 Task: Add a signature Isla Howard containing With sincere appreciation and gratitude, Isla Howard to email address softage.2@softage.net and add a folder Halloween costumes
Action: Mouse moved to (636, 188)
Screenshot: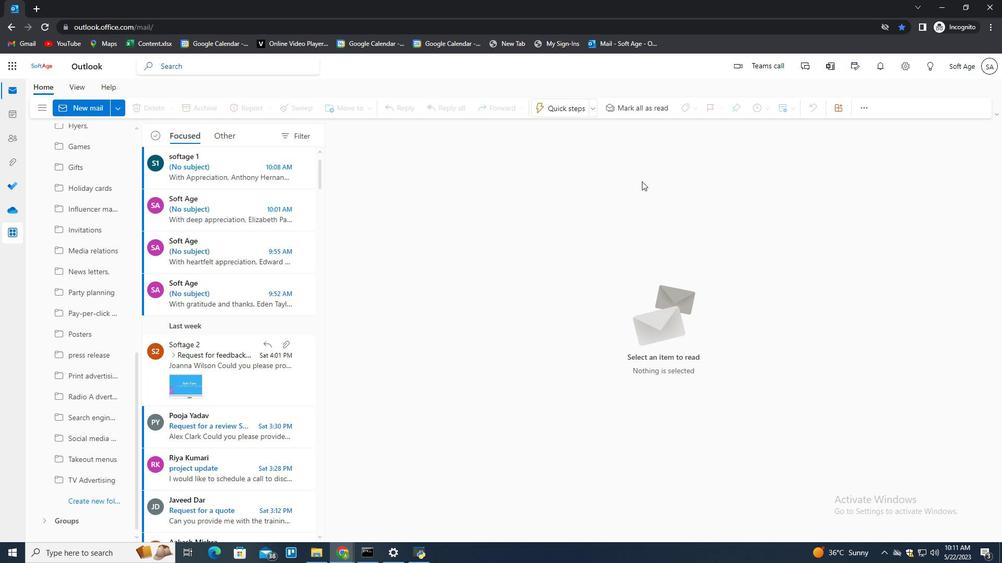 
Action: Mouse pressed left at (636, 188)
Screenshot: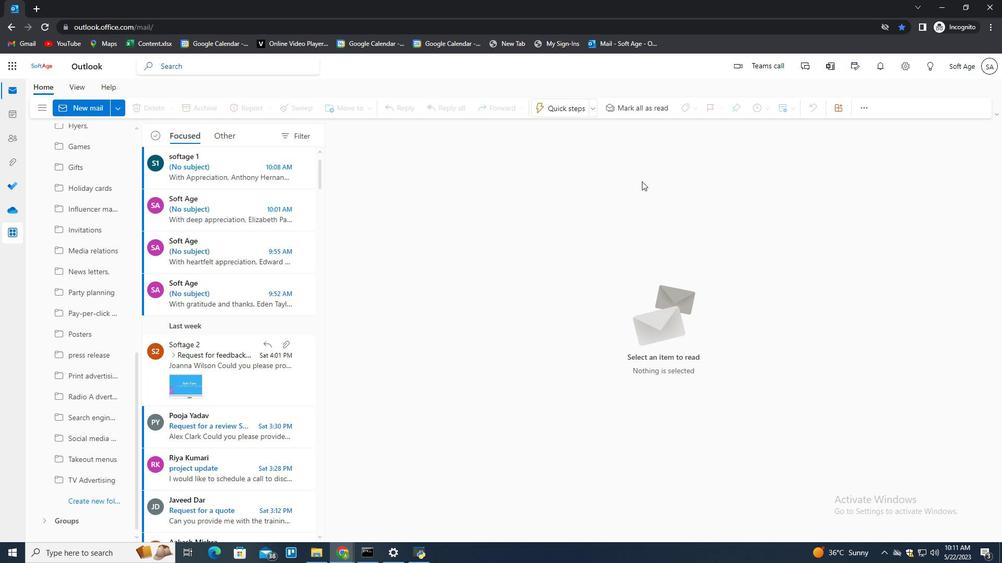
Action: Key pressed n
Screenshot: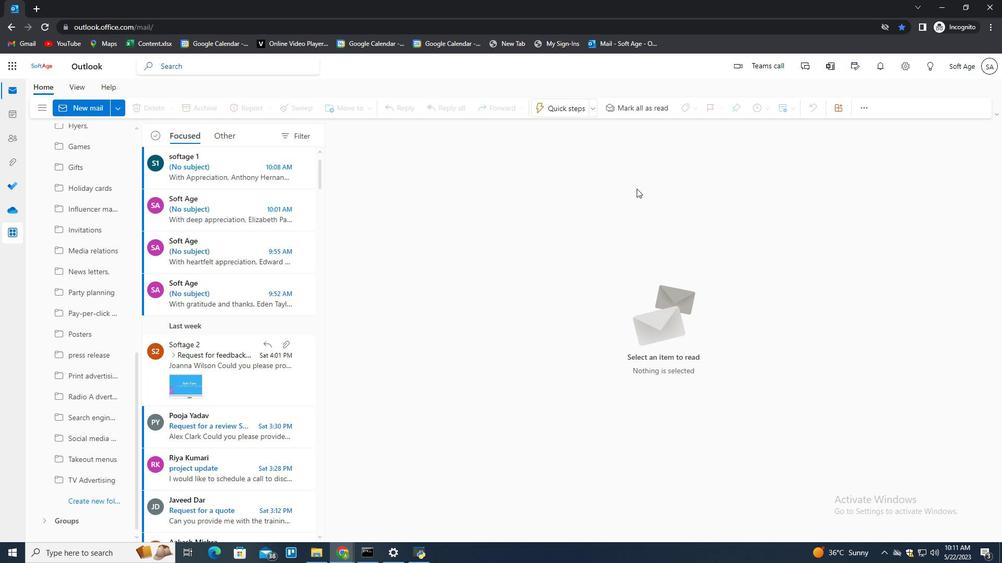 
Action: Mouse moved to (674, 110)
Screenshot: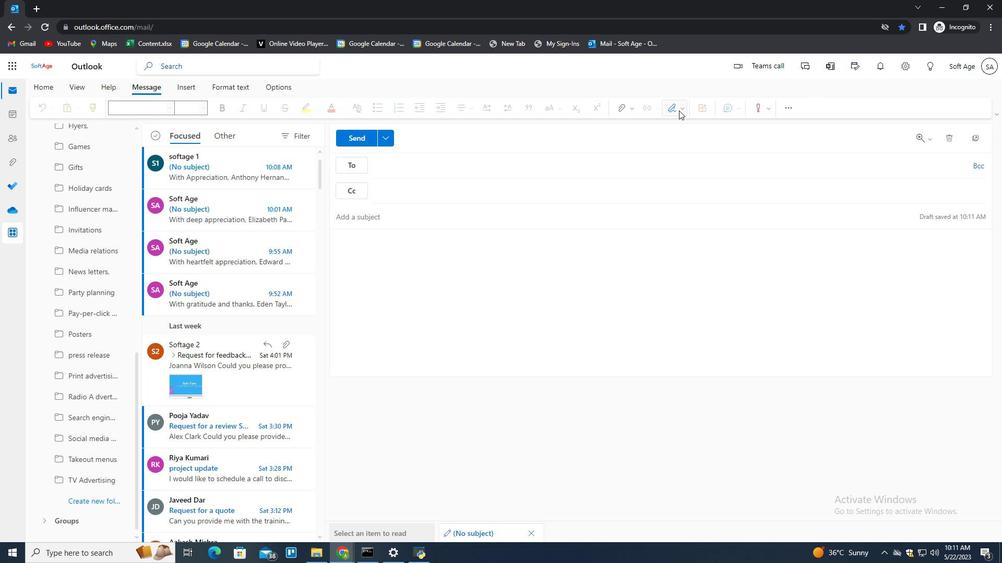 
Action: Mouse pressed left at (674, 110)
Screenshot: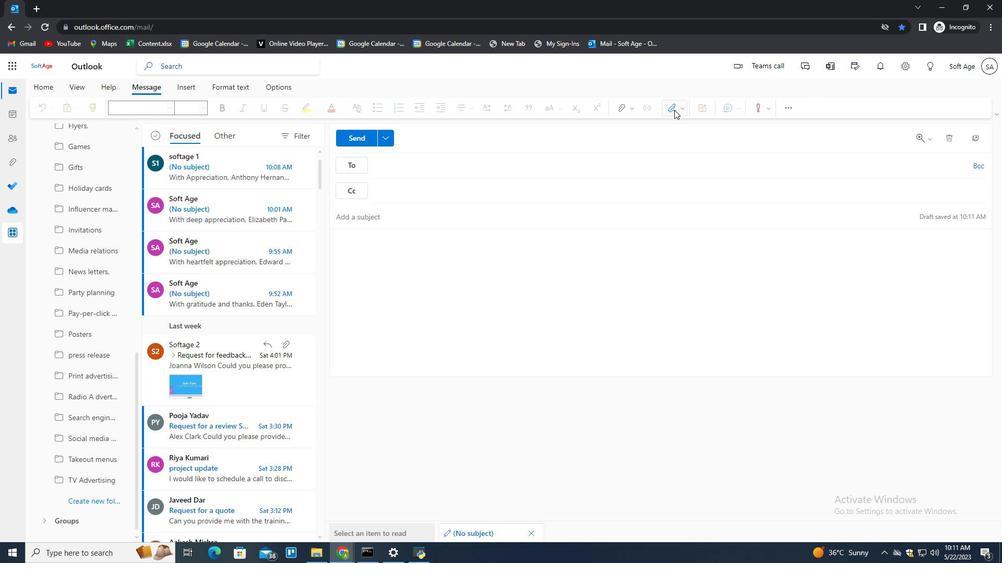 
Action: Mouse moved to (665, 149)
Screenshot: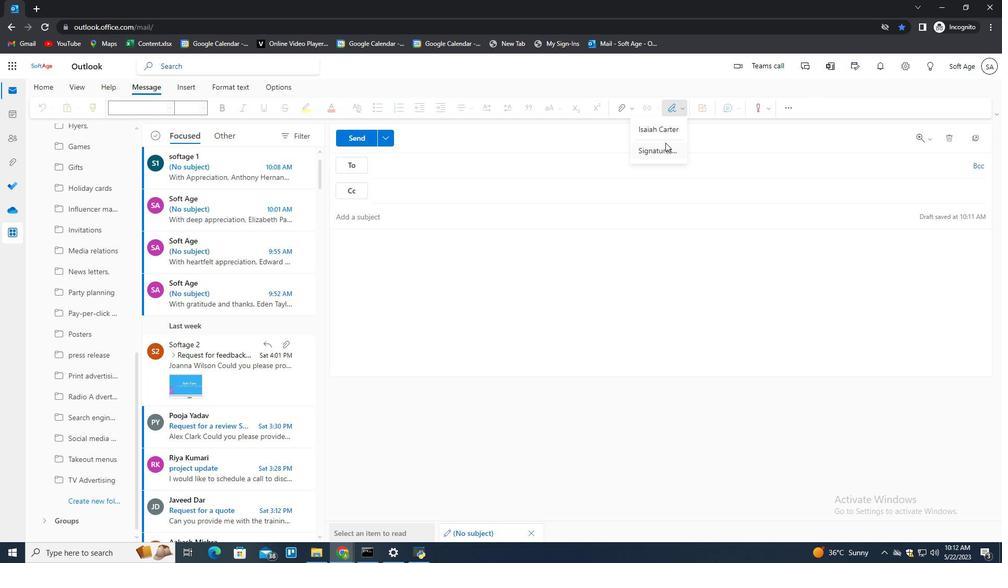 
Action: Mouse pressed left at (665, 149)
Screenshot: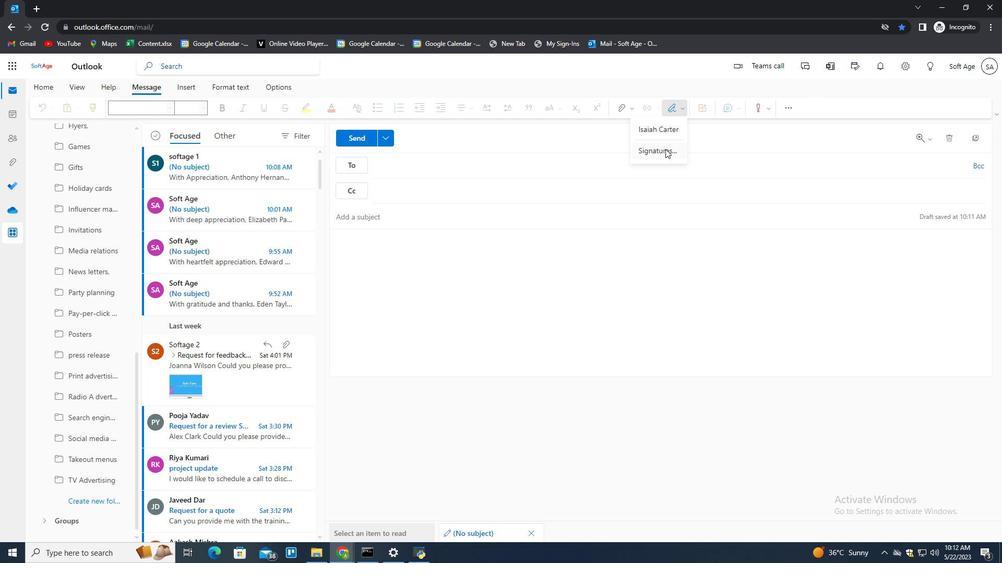 
Action: Mouse moved to (712, 190)
Screenshot: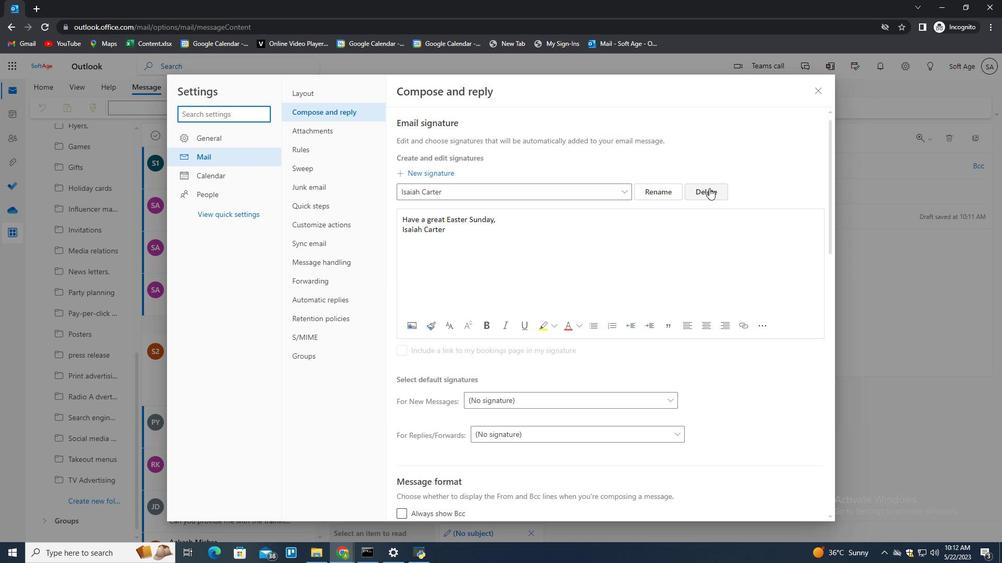 
Action: Mouse pressed left at (712, 190)
Screenshot: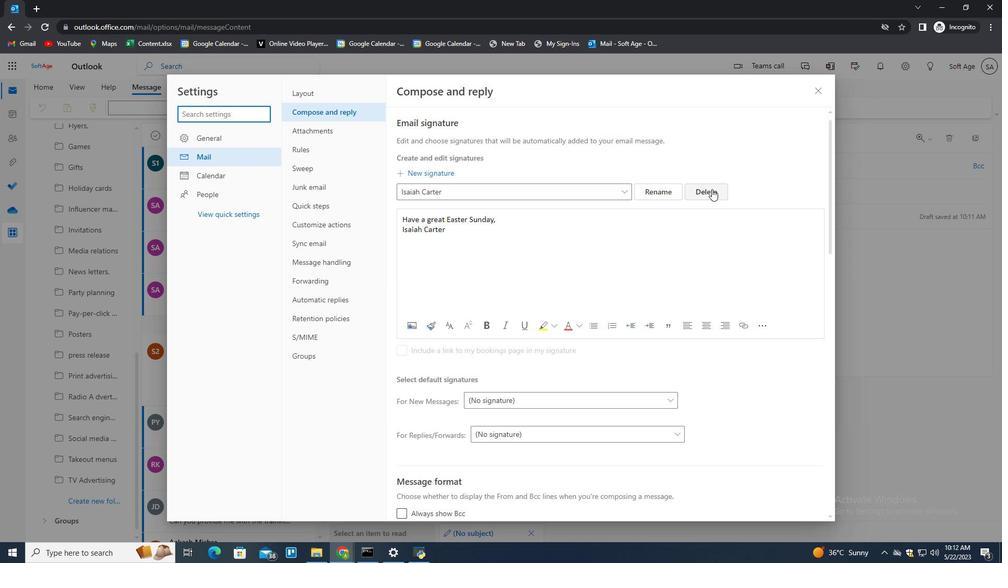 
Action: Mouse moved to (696, 185)
Screenshot: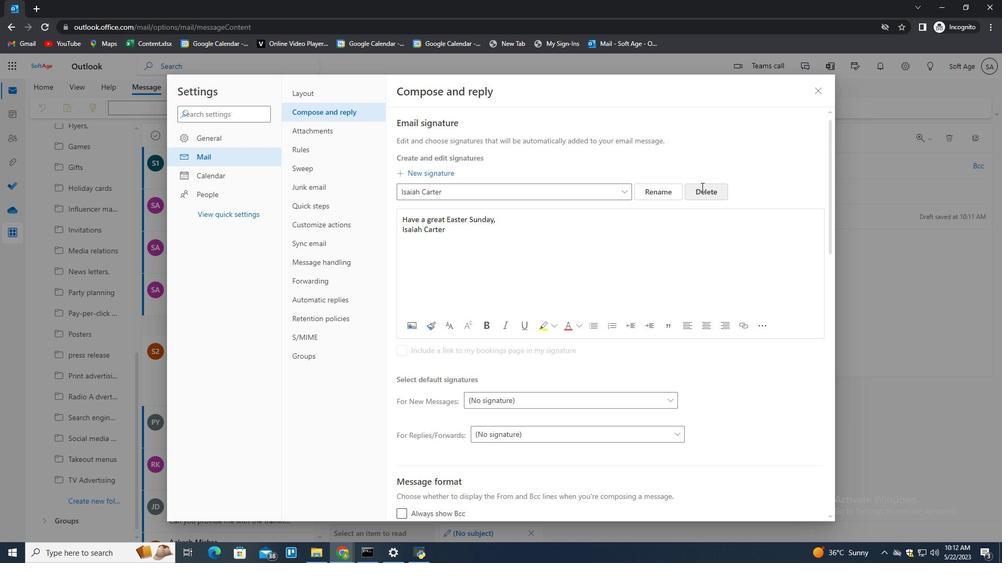 
Action: Mouse pressed left at (696, 185)
Screenshot: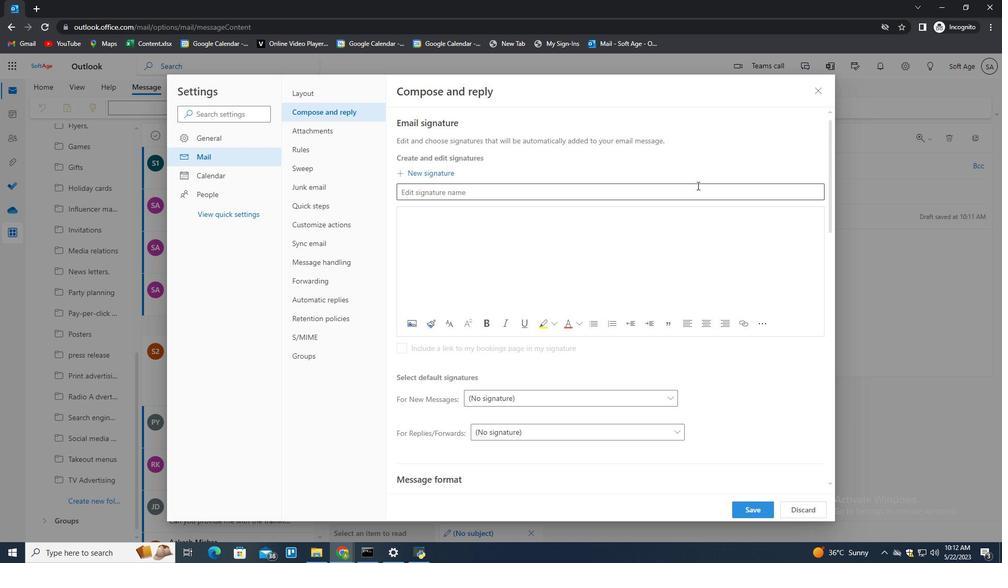 
Action: Key pressed <Key.shift>Isla<Key.space><Key.shift><Key.shift>Howard<Key.tab><Key.shift><Key.shift><Key.shift><Key.shift><Key.shift><Key.shift><Key.shift><Key.shift><Key.shift><Key.shift><Key.shift><Key.shift><Key.shift><Key.shift><Key.shift><Key.shift>With<Key.space>sincere<Key.space>appreciation<Key.space>and<Key.space>gratitude,<Key.shift_r><Key.enter><Key.shift>Isla<Key.space><Key.shift>Howard
Screenshot: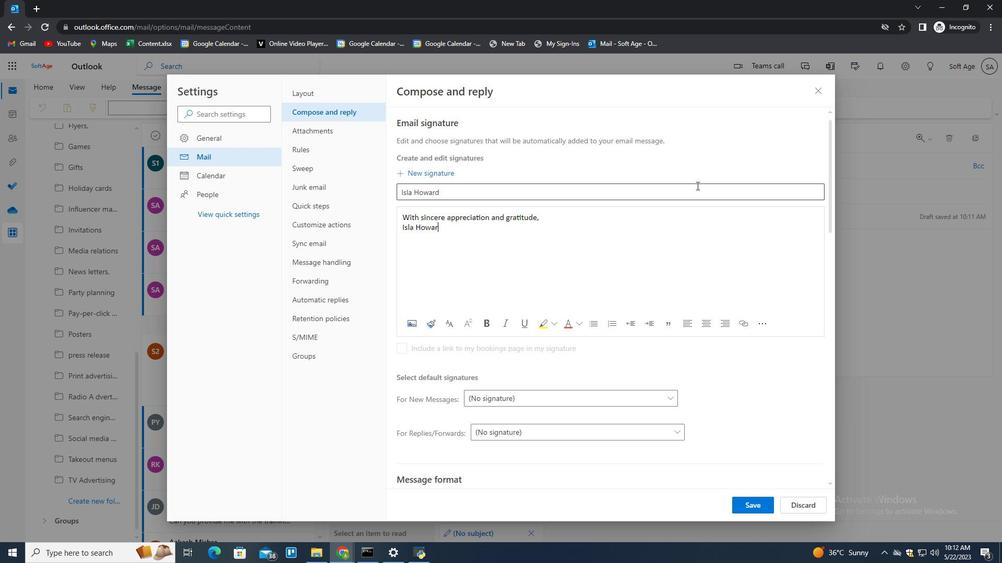 
Action: Mouse scrolled (696, 185) with delta (0, 0)
Screenshot: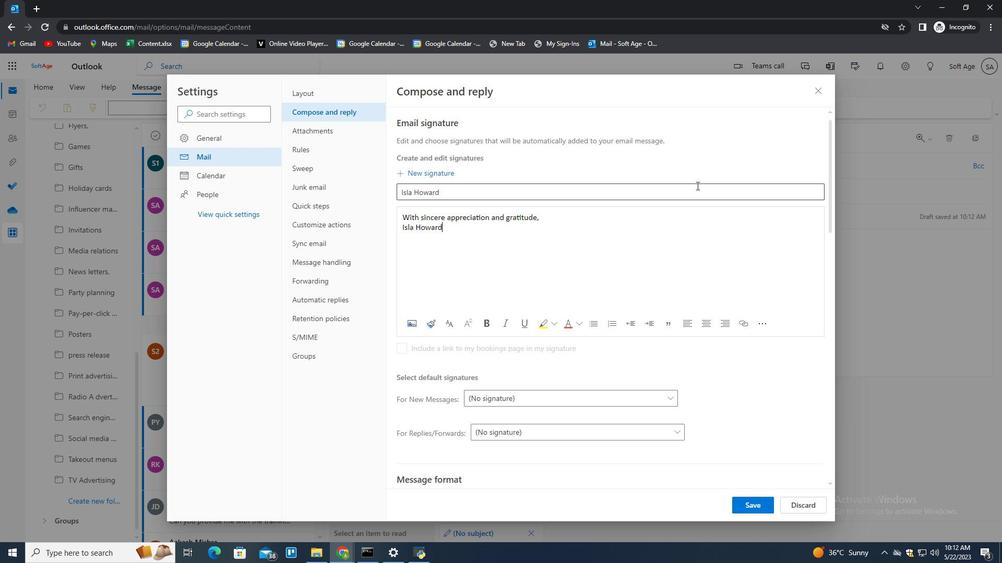 
Action: Mouse scrolled (696, 185) with delta (0, 0)
Screenshot: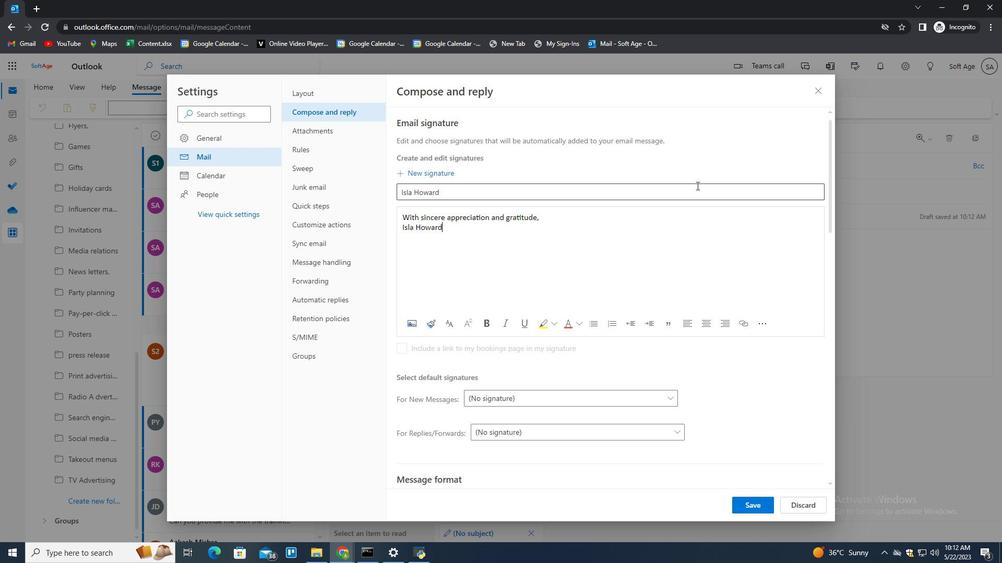 
Action: Mouse scrolled (696, 185) with delta (0, 0)
Screenshot: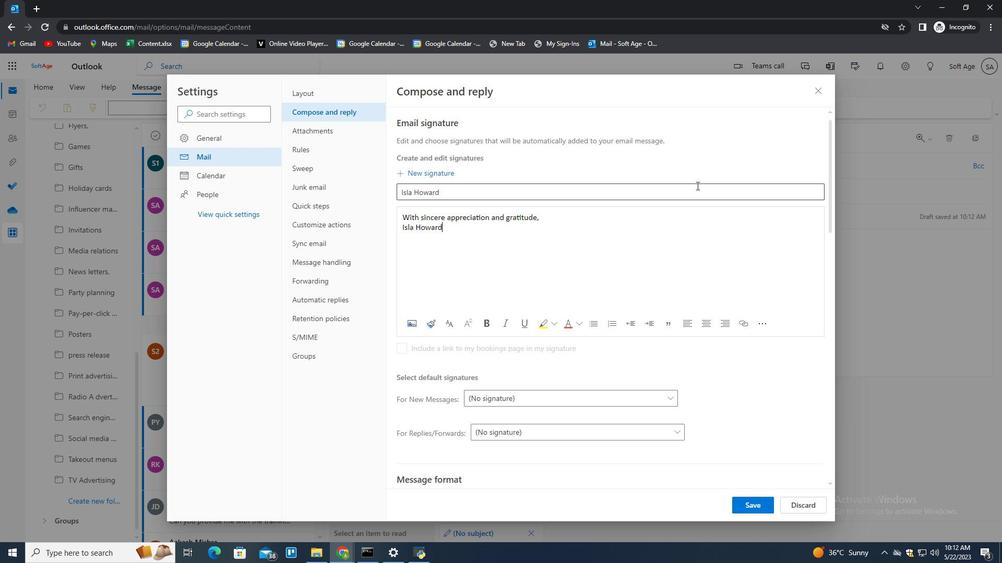 
Action: Mouse moved to (752, 508)
Screenshot: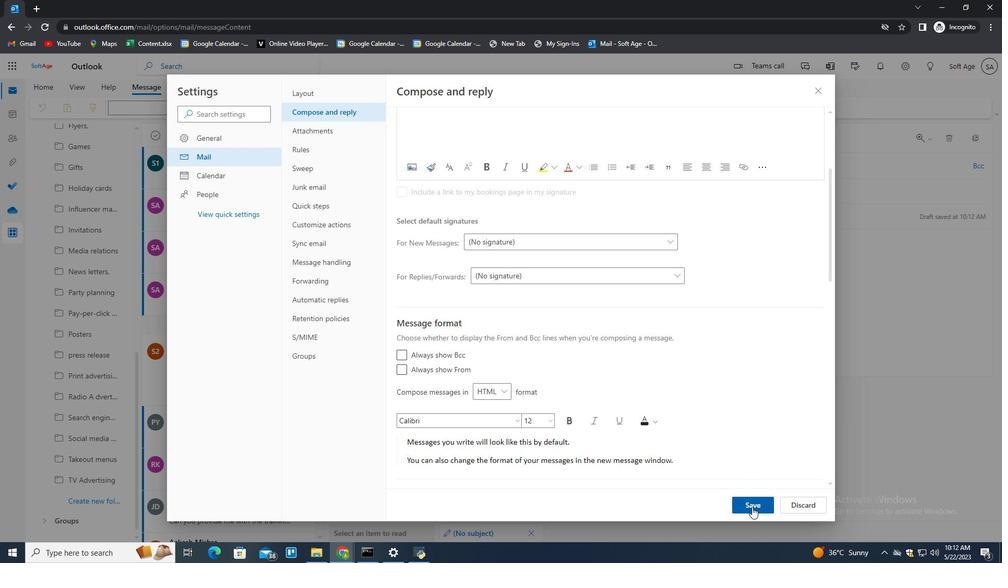 
Action: Mouse pressed left at (752, 508)
Screenshot: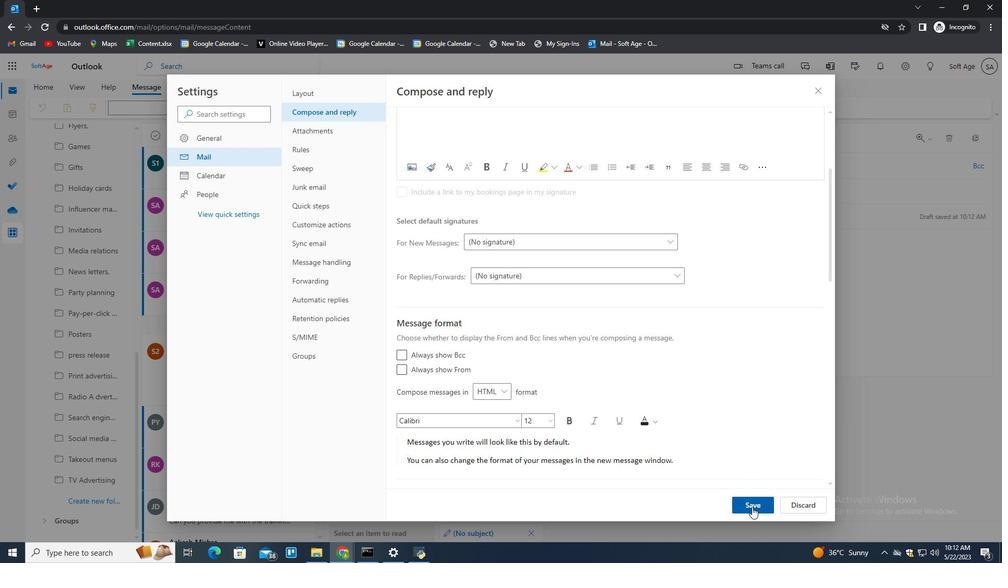 
Action: Mouse moved to (869, 319)
Screenshot: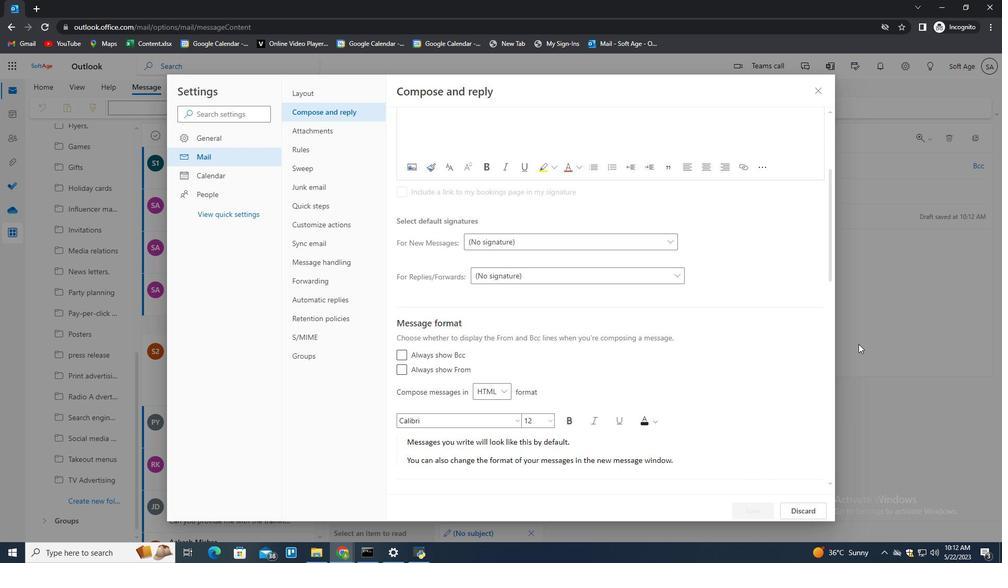 
Action: Mouse pressed left at (869, 319)
Screenshot: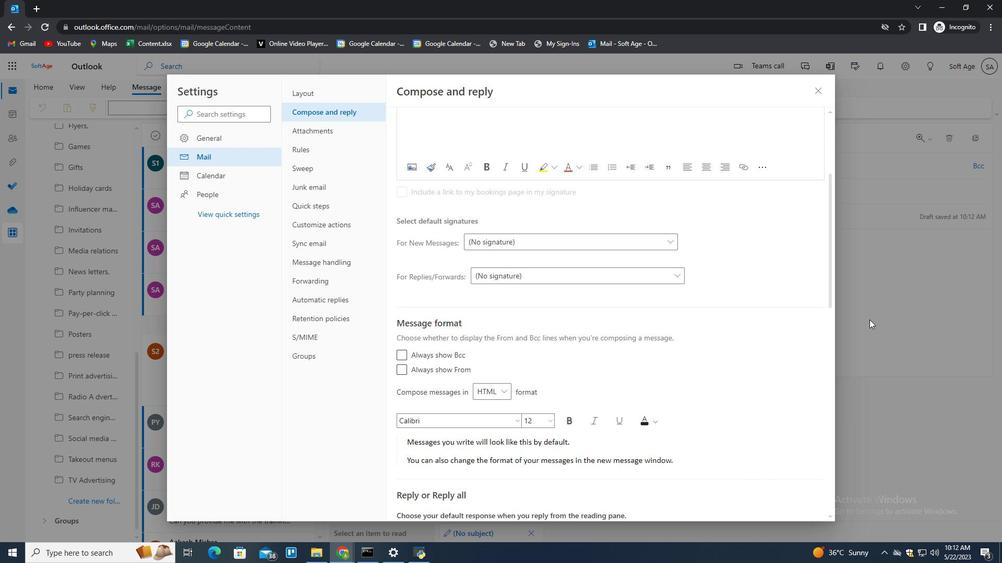 
Action: Mouse moved to (677, 111)
Screenshot: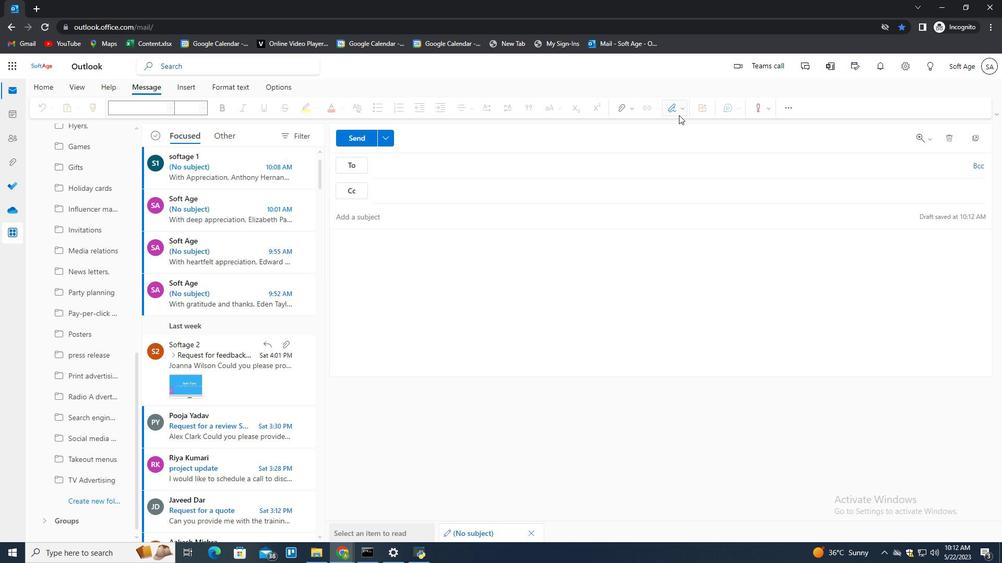 
Action: Mouse pressed left at (677, 111)
Screenshot: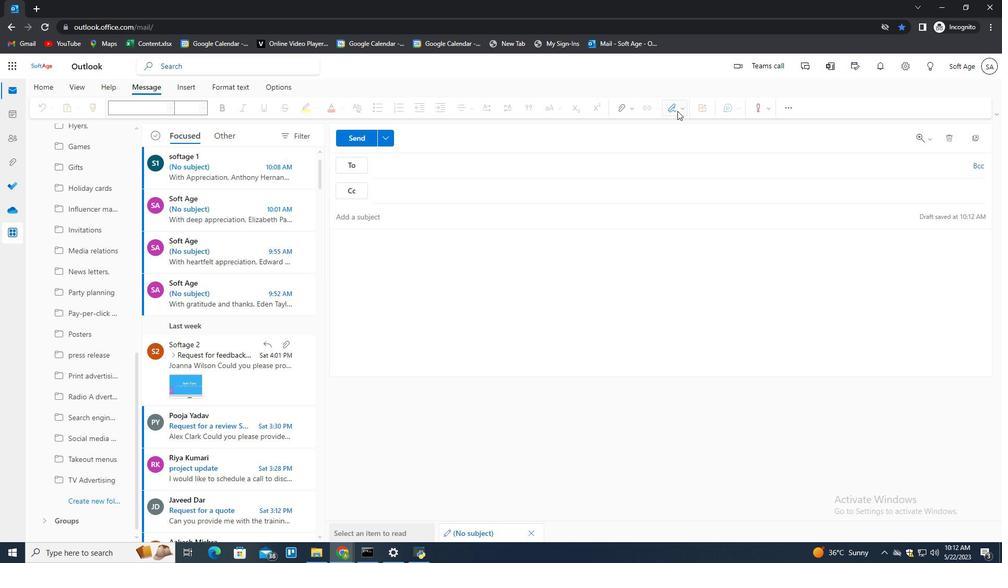 
Action: Mouse moved to (666, 128)
Screenshot: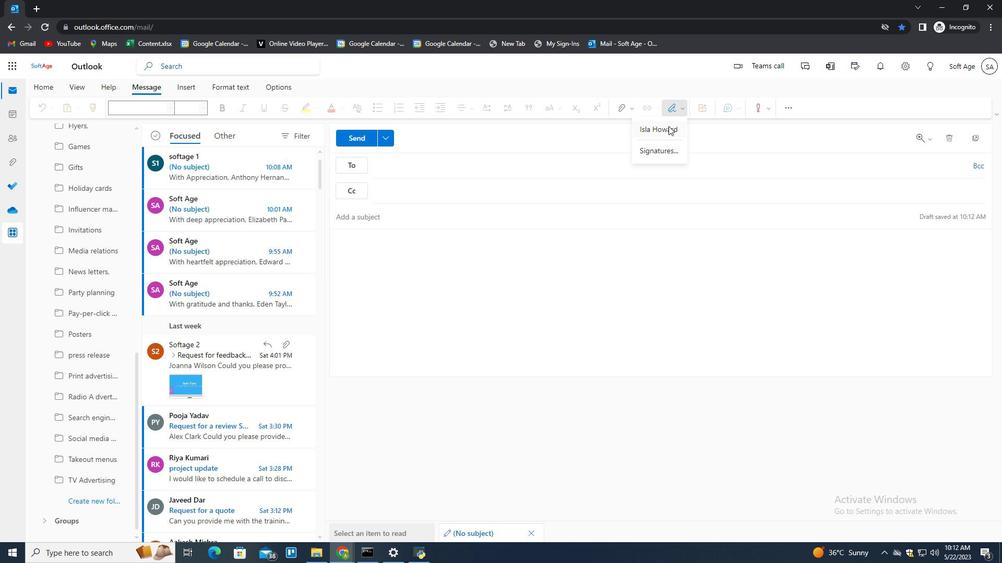 
Action: Mouse pressed left at (666, 128)
Screenshot: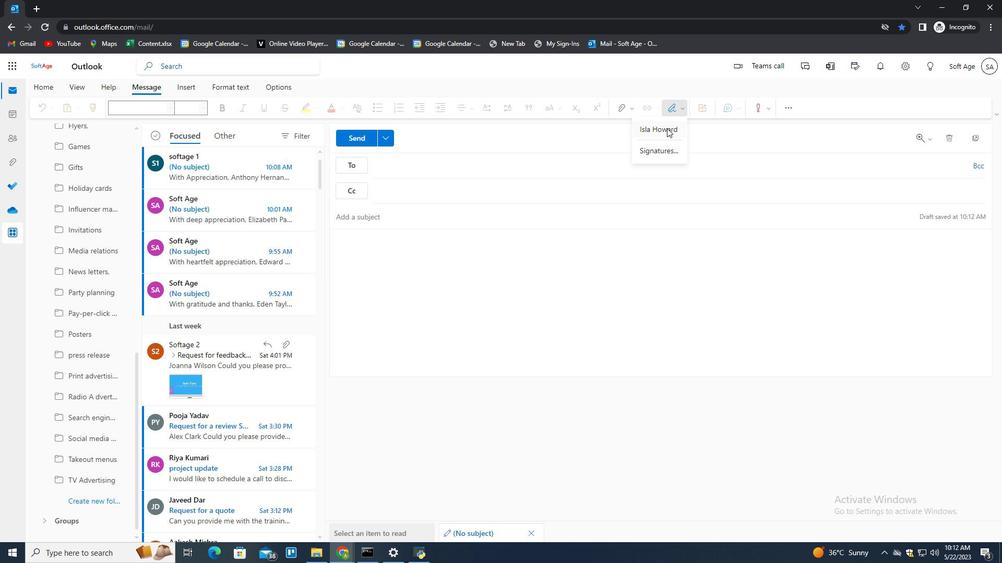 
Action: Mouse moved to (411, 164)
Screenshot: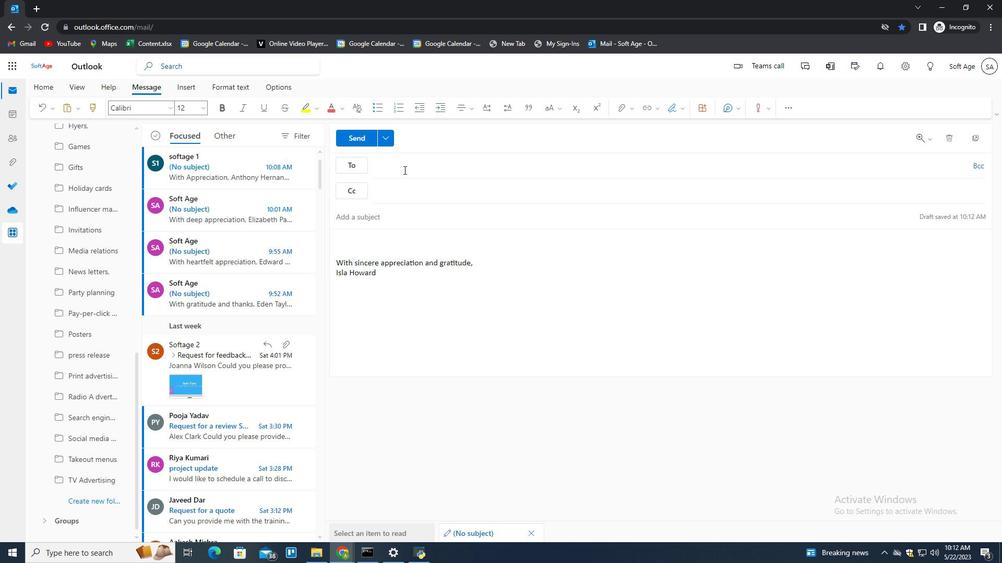 
Action: Mouse pressed left at (411, 164)
Screenshot: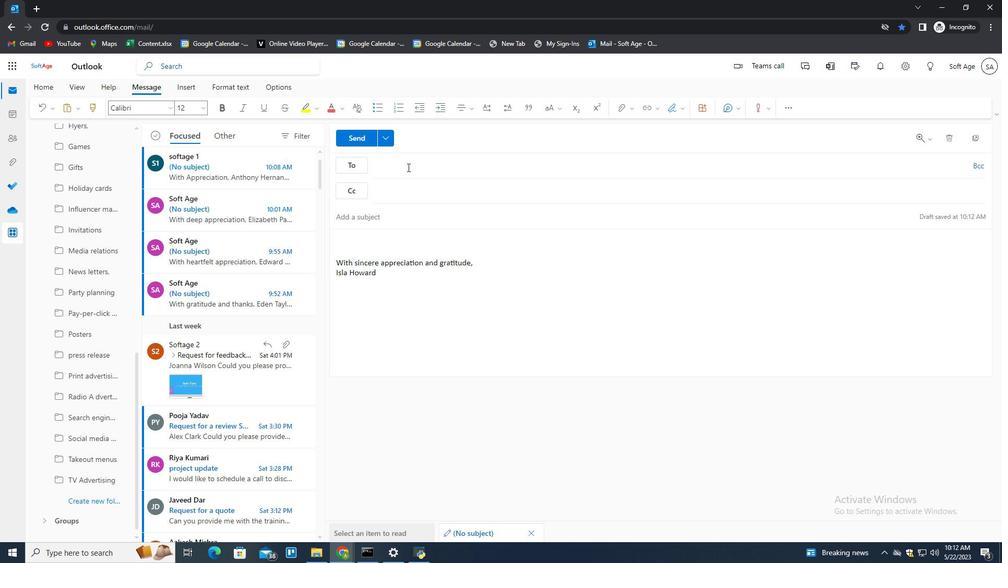 
Action: Mouse moved to (411, 164)
Screenshot: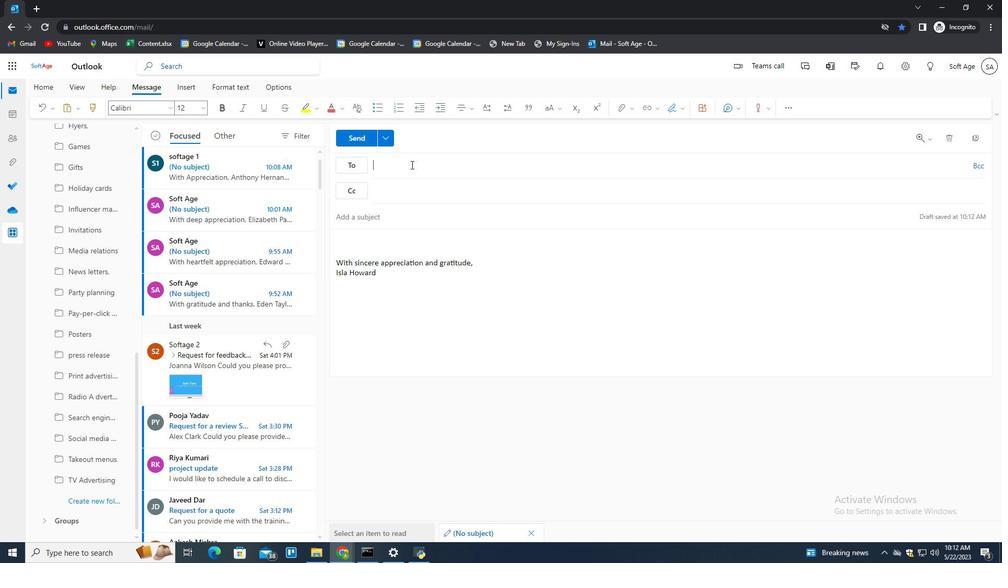 
Action: Key pressed softga<Key.backspace><Key.backspace>age.2<Key.shift>@softage.net<Key.enter>
Screenshot: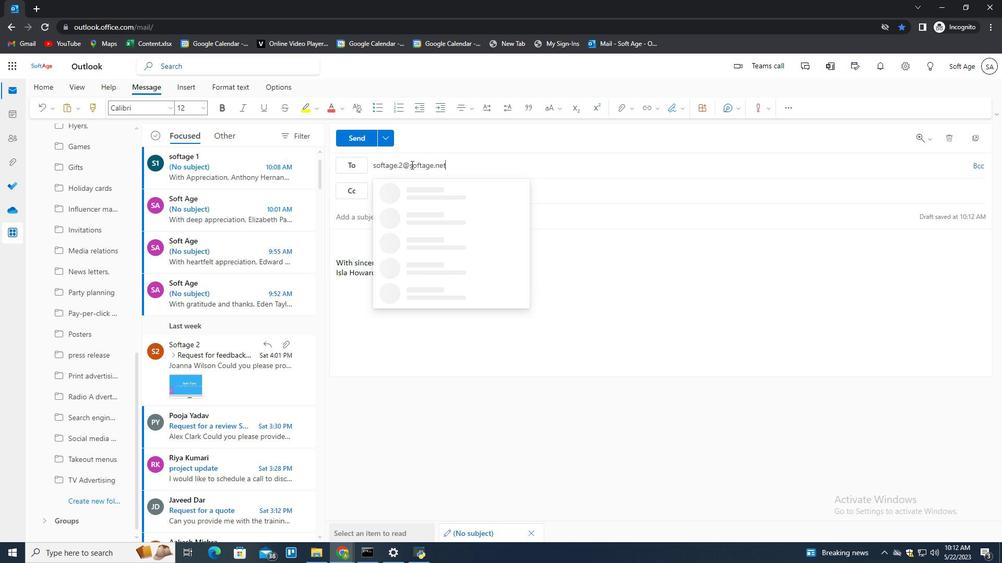 
Action: Mouse scrolled (411, 164) with delta (0, 0)
Screenshot: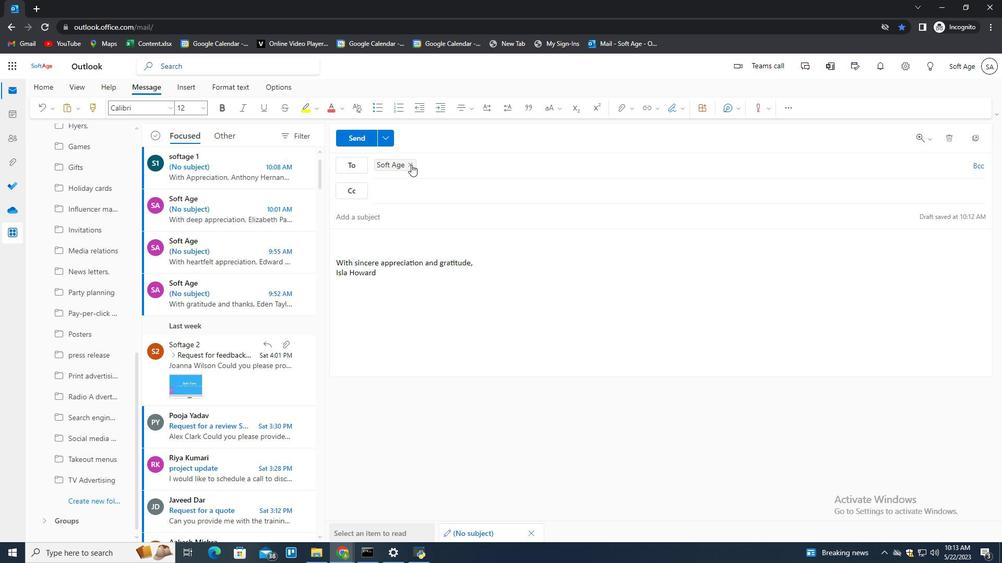
Action: Mouse scrolled (411, 164) with delta (0, 0)
Screenshot: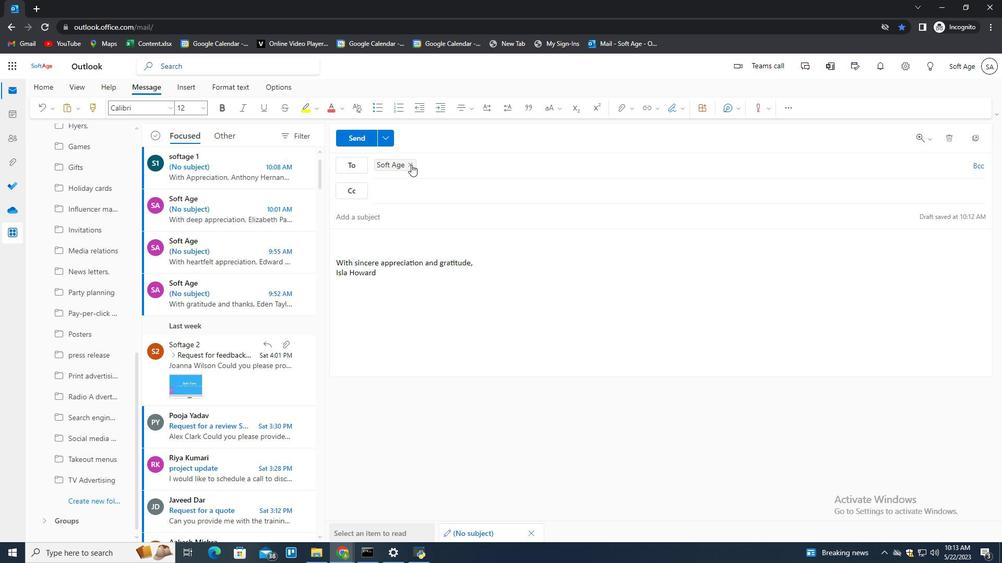 
Action: Mouse scrolled (411, 164) with delta (0, 0)
Screenshot: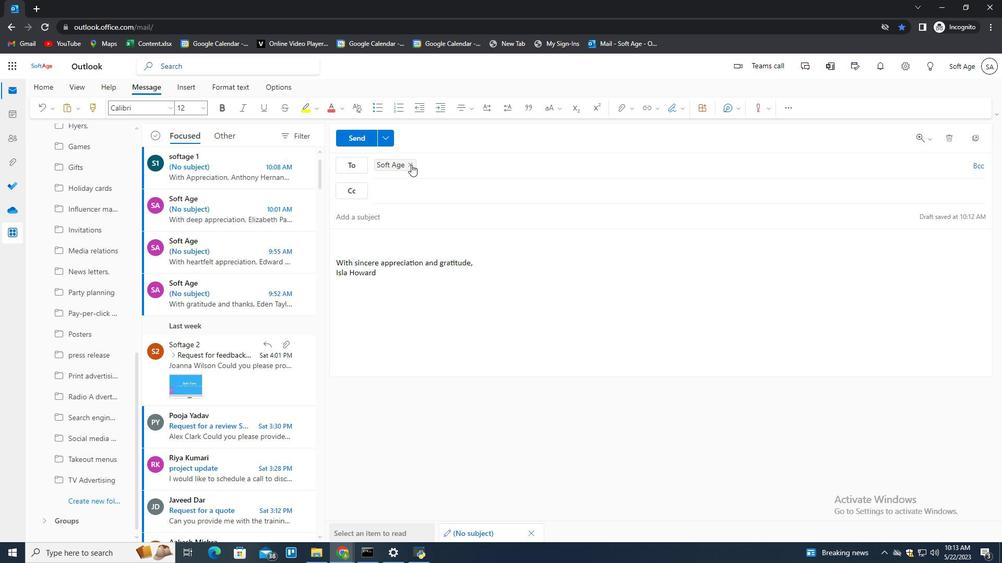 
Action: Mouse moved to (444, 289)
Screenshot: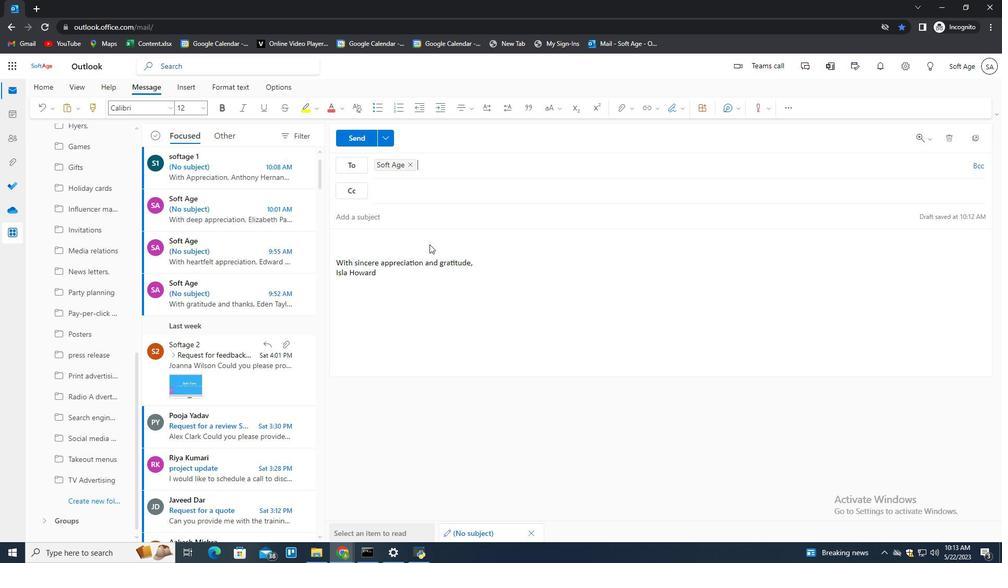 
Action: Mouse scrolled (444, 289) with delta (0, 0)
Screenshot: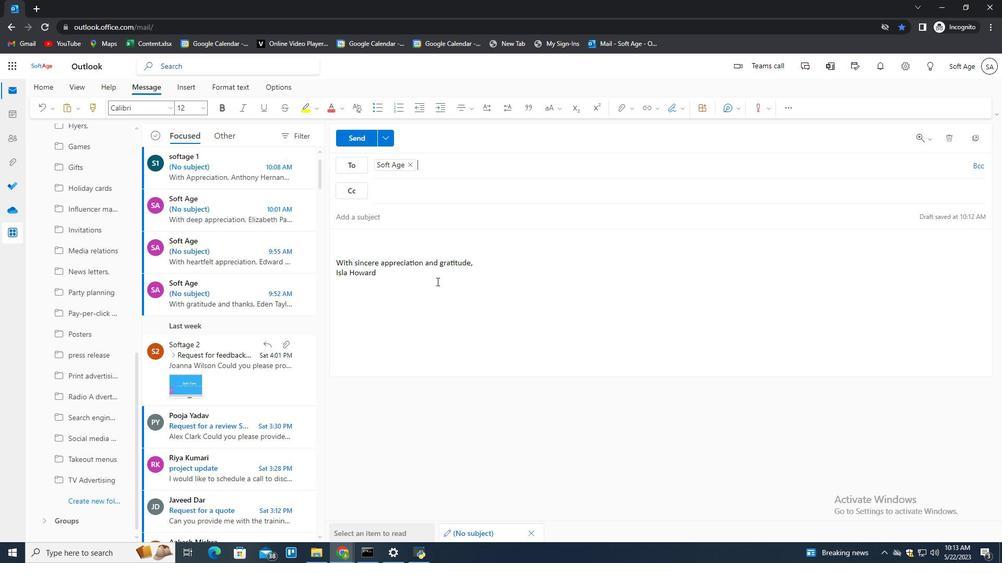 
Action: Mouse scrolled (444, 289) with delta (0, 0)
Screenshot: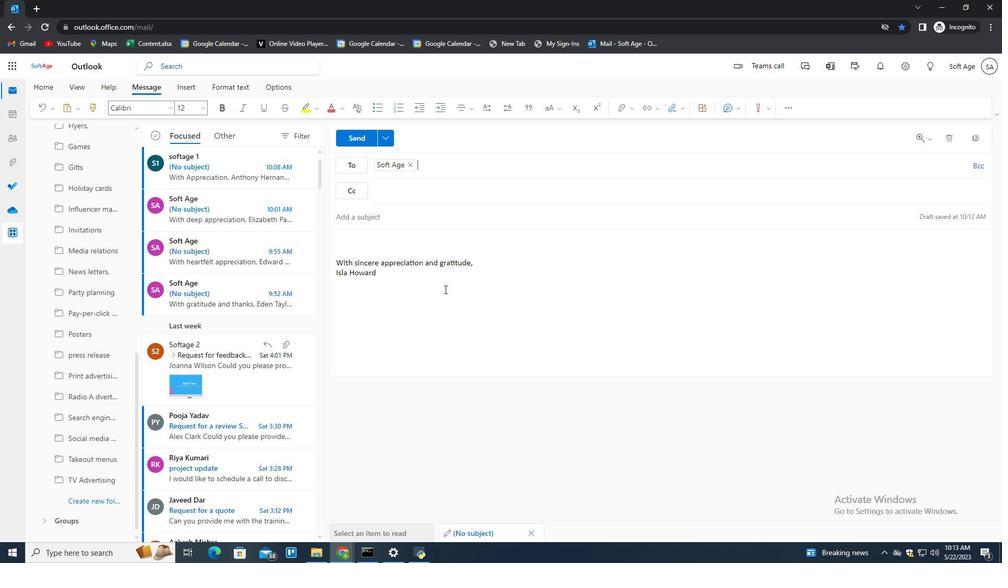 
Action: Mouse moved to (87, 499)
Screenshot: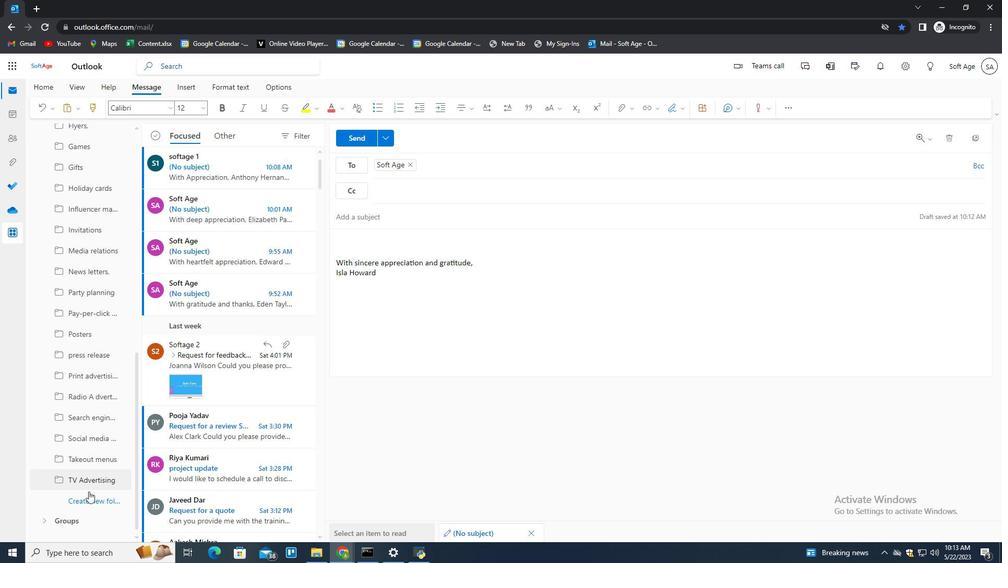 
Action: Mouse pressed left at (87, 499)
Screenshot: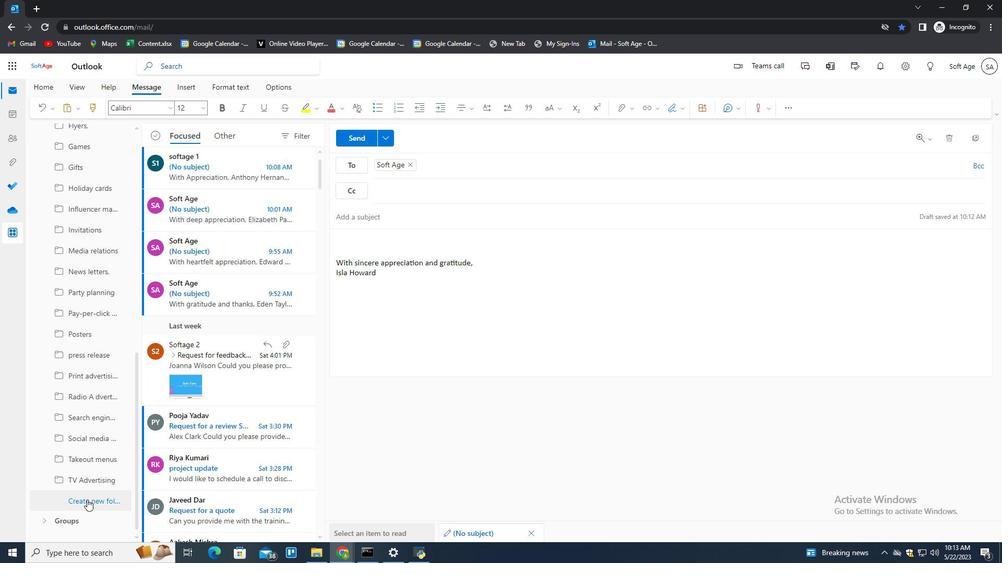 
Action: Key pressed <Key.shift>Halloween<Key.space>costumes<Key.enter>
Screenshot: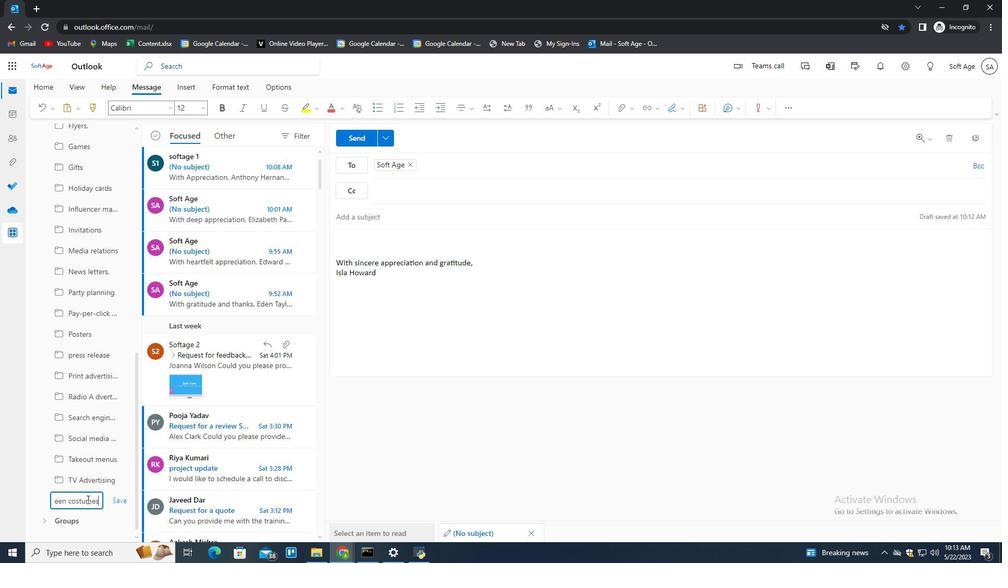 
Action: Mouse moved to (510, 316)
Screenshot: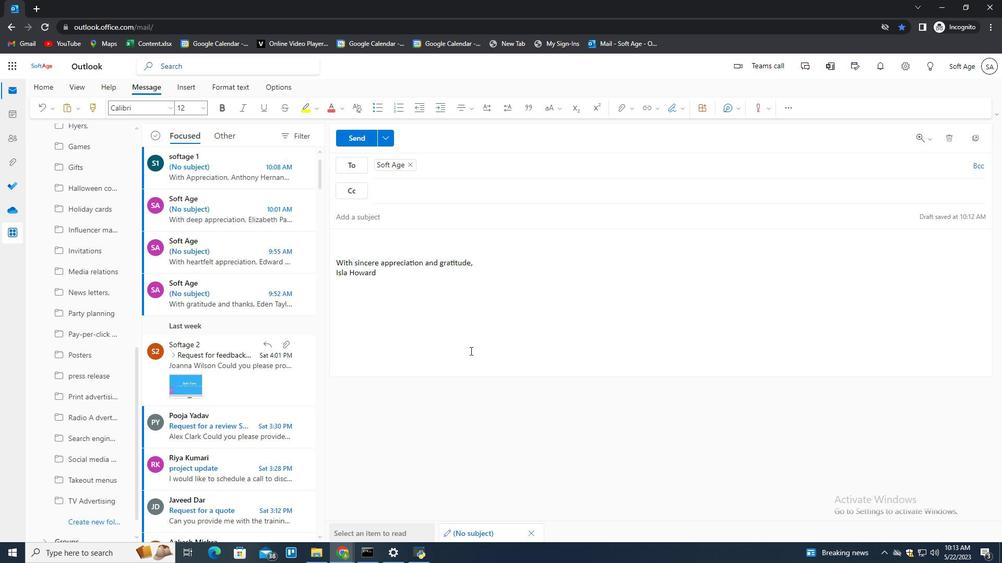 
Action: Mouse pressed left at (510, 316)
Screenshot: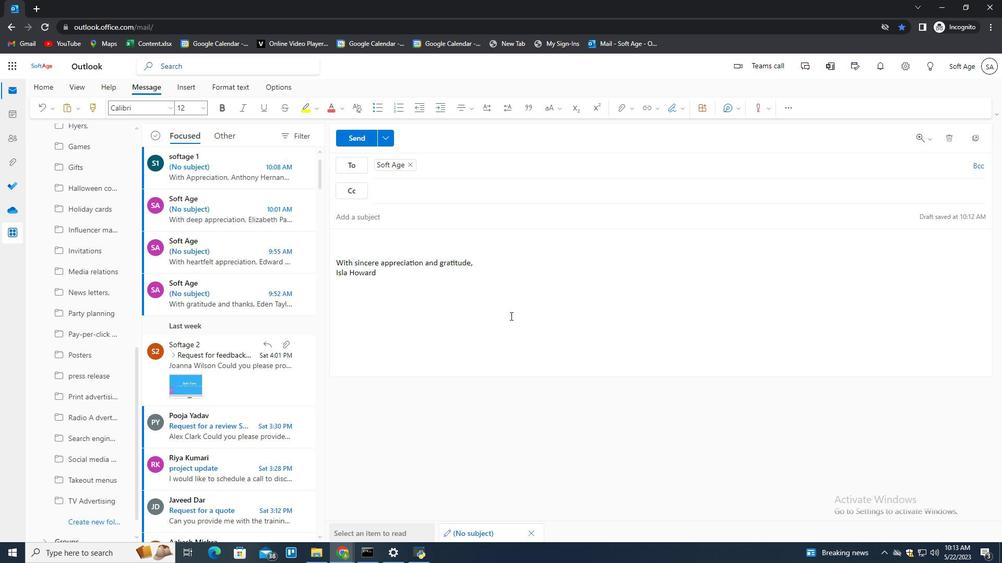 
Action: Key pressed <Key.enter>
Screenshot: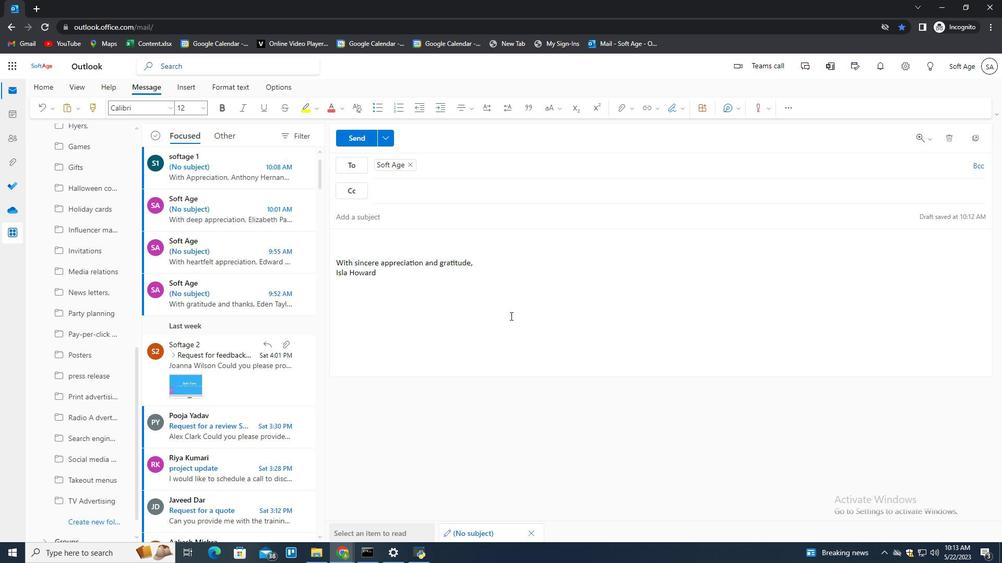 
Action: Mouse moved to (501, 325)
Screenshot: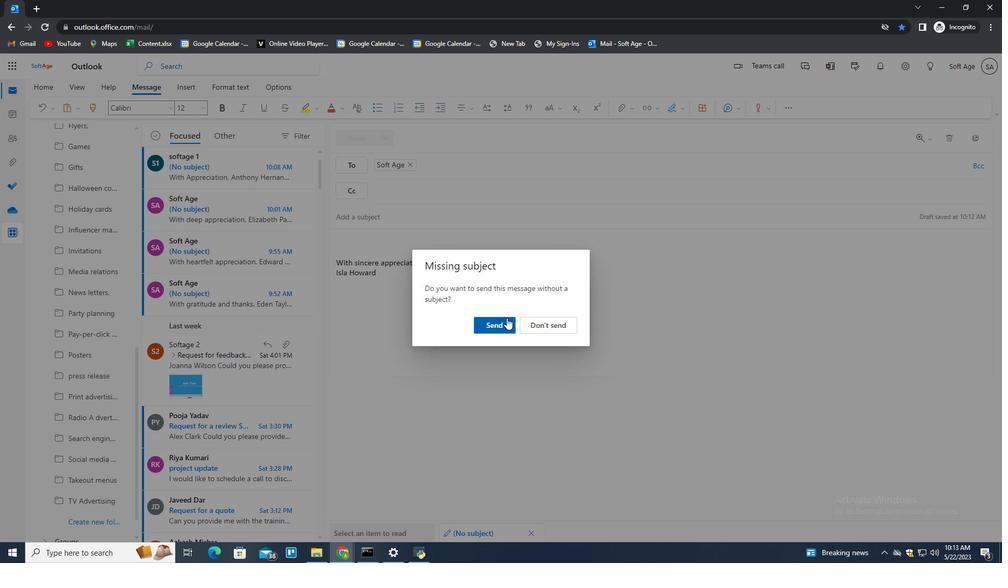 
Action: Mouse pressed left at (501, 325)
Screenshot: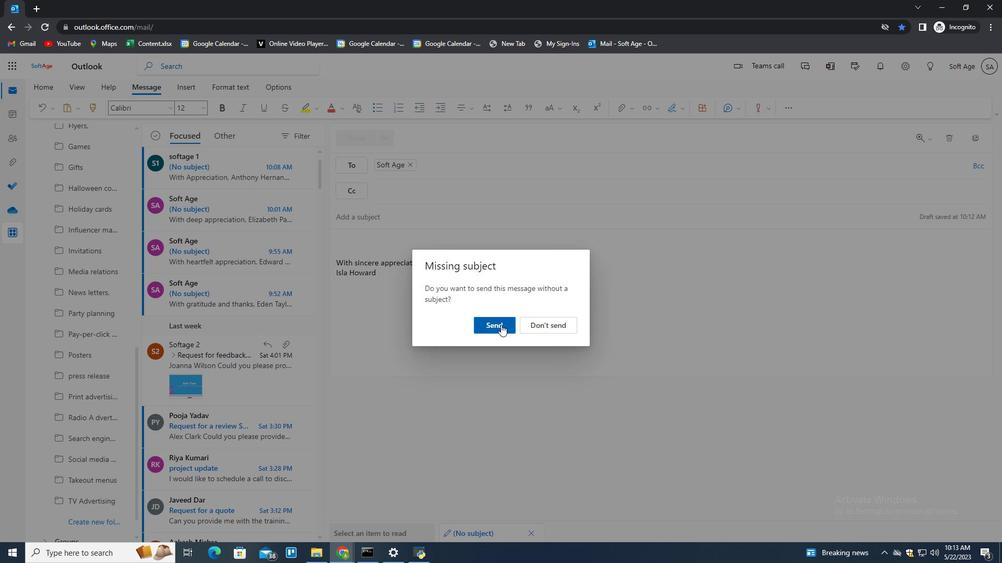 
